 Task: Select the off option in the task failed.
Action: Mouse moved to (19, 598)
Screenshot: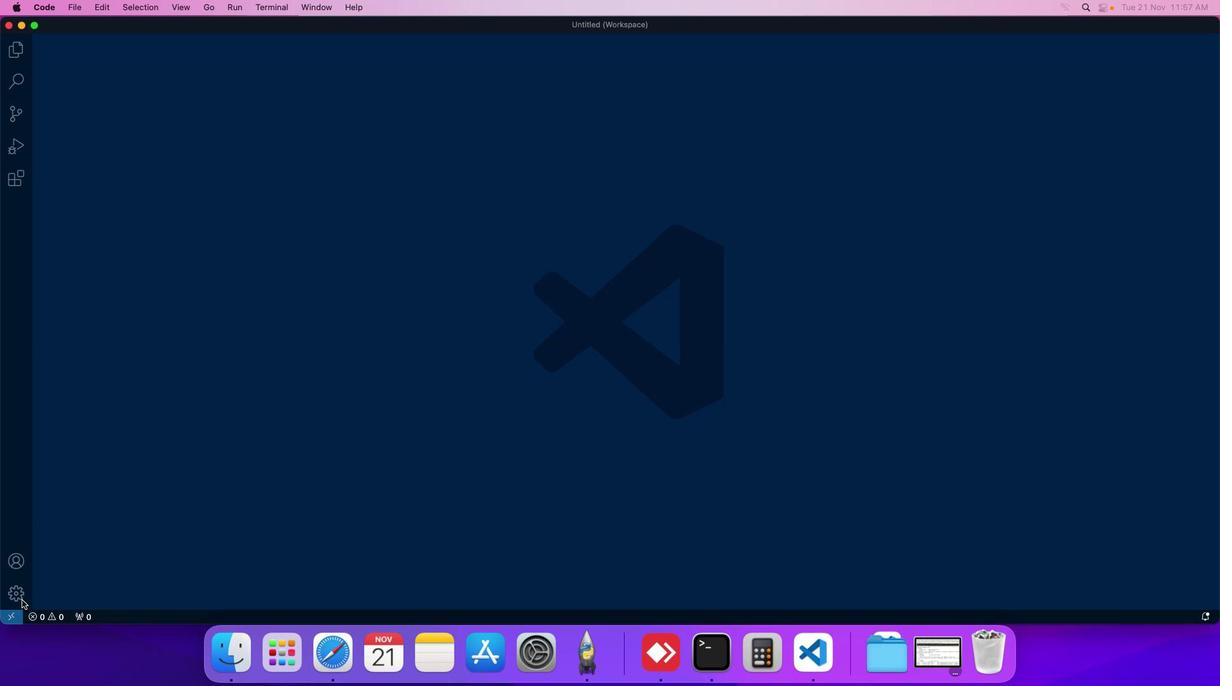 
Action: Mouse pressed left at (19, 598)
Screenshot: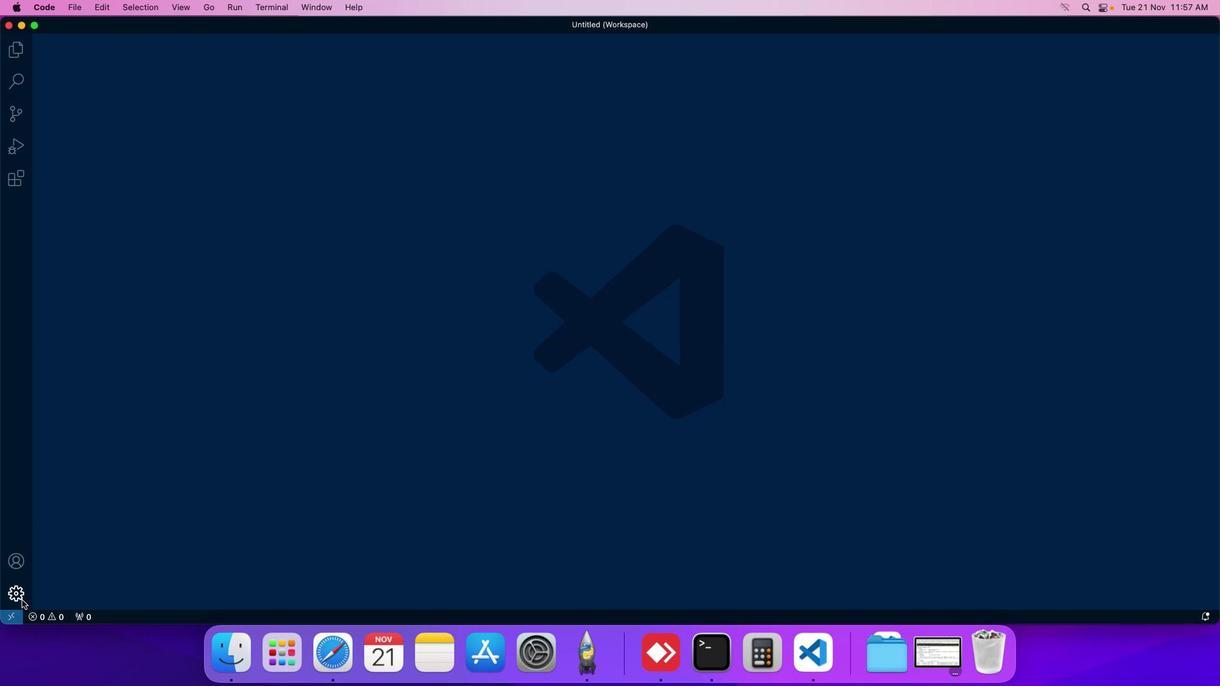 
Action: Mouse moved to (70, 498)
Screenshot: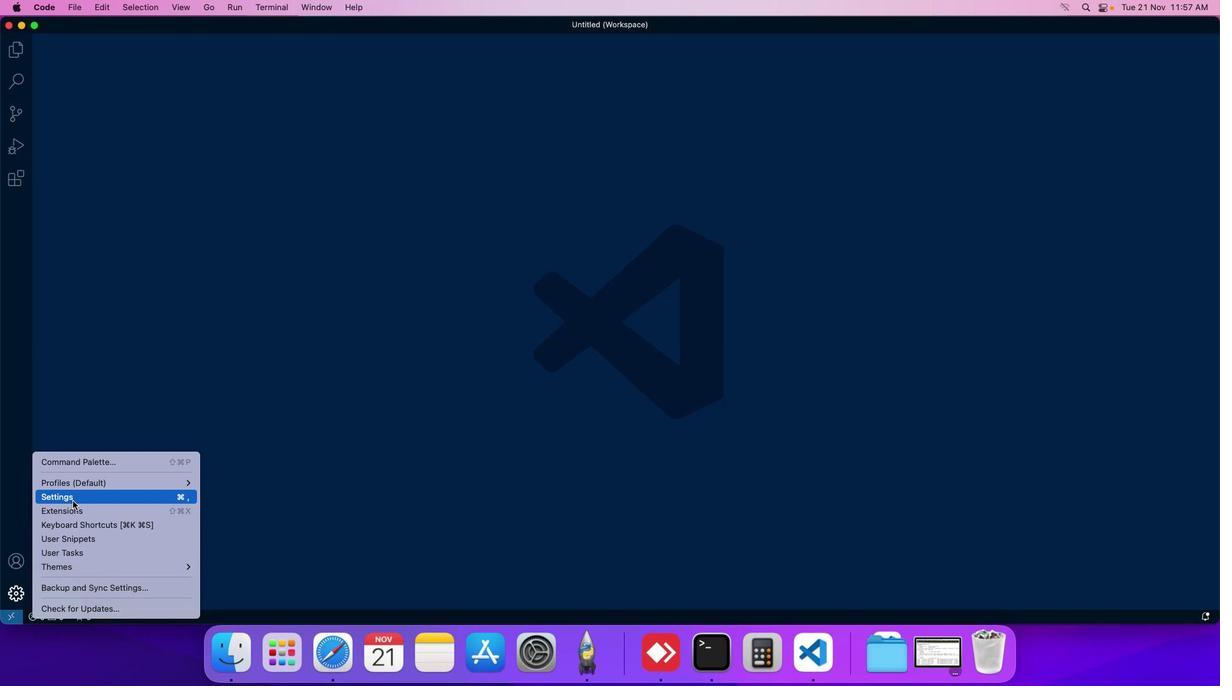 
Action: Mouse pressed left at (70, 498)
Screenshot: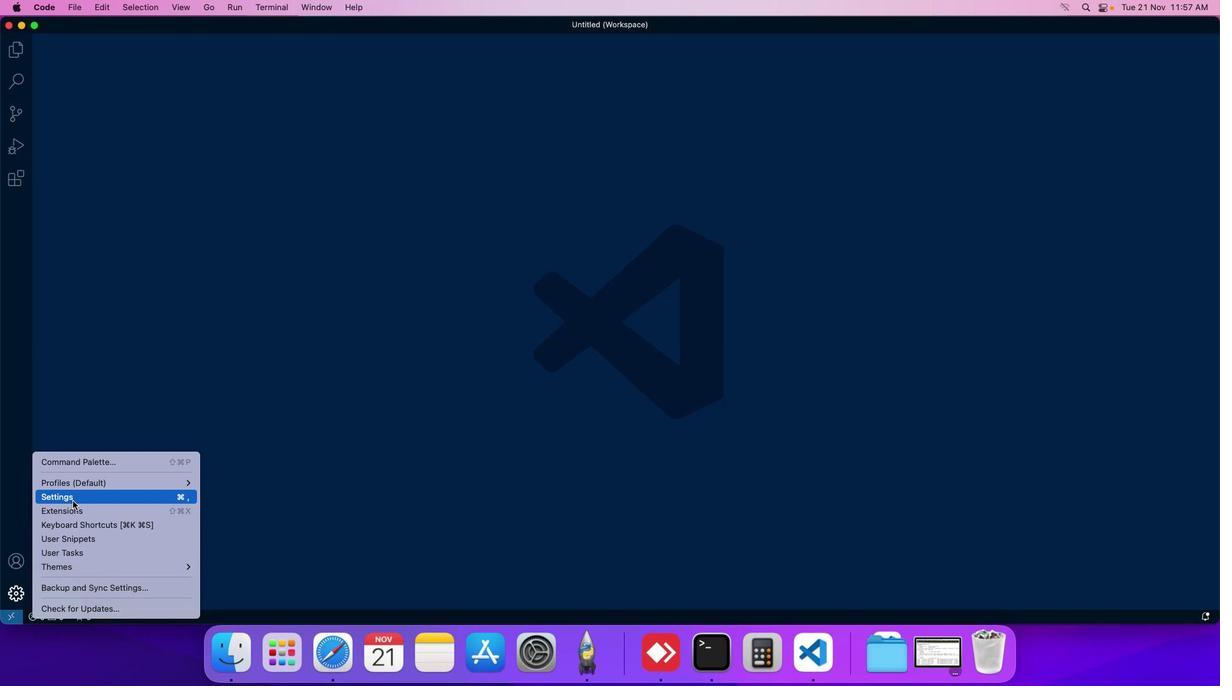 
Action: Mouse moved to (302, 99)
Screenshot: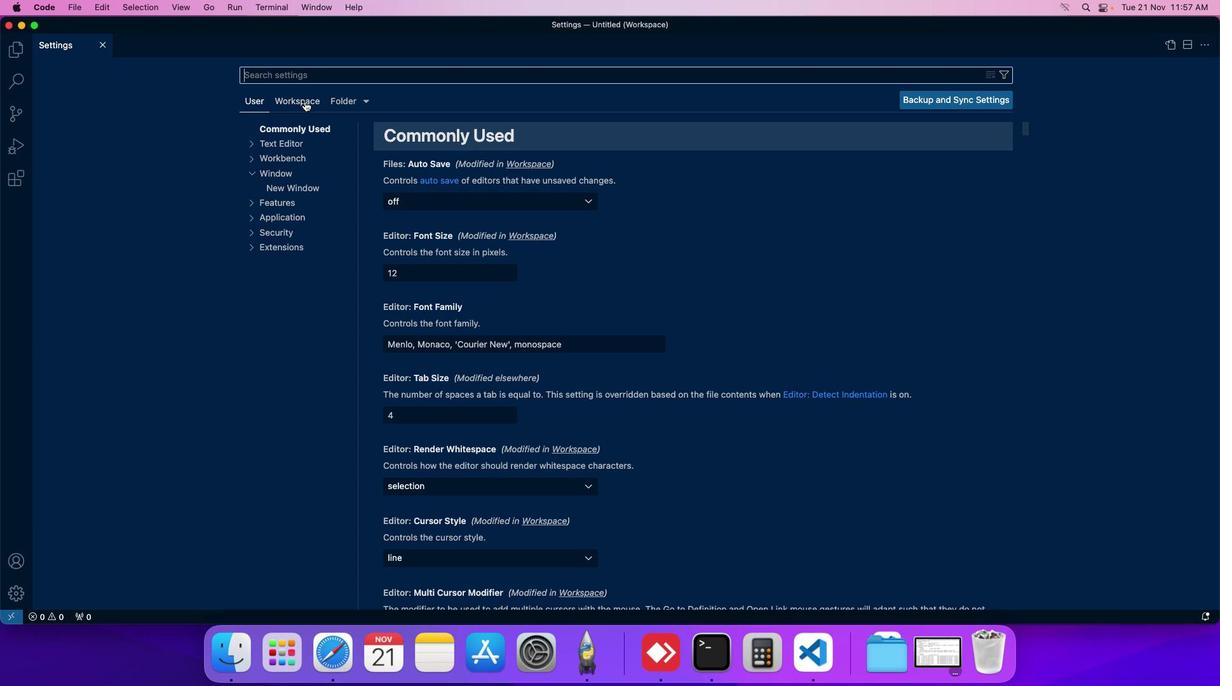
Action: Mouse pressed left at (302, 99)
Screenshot: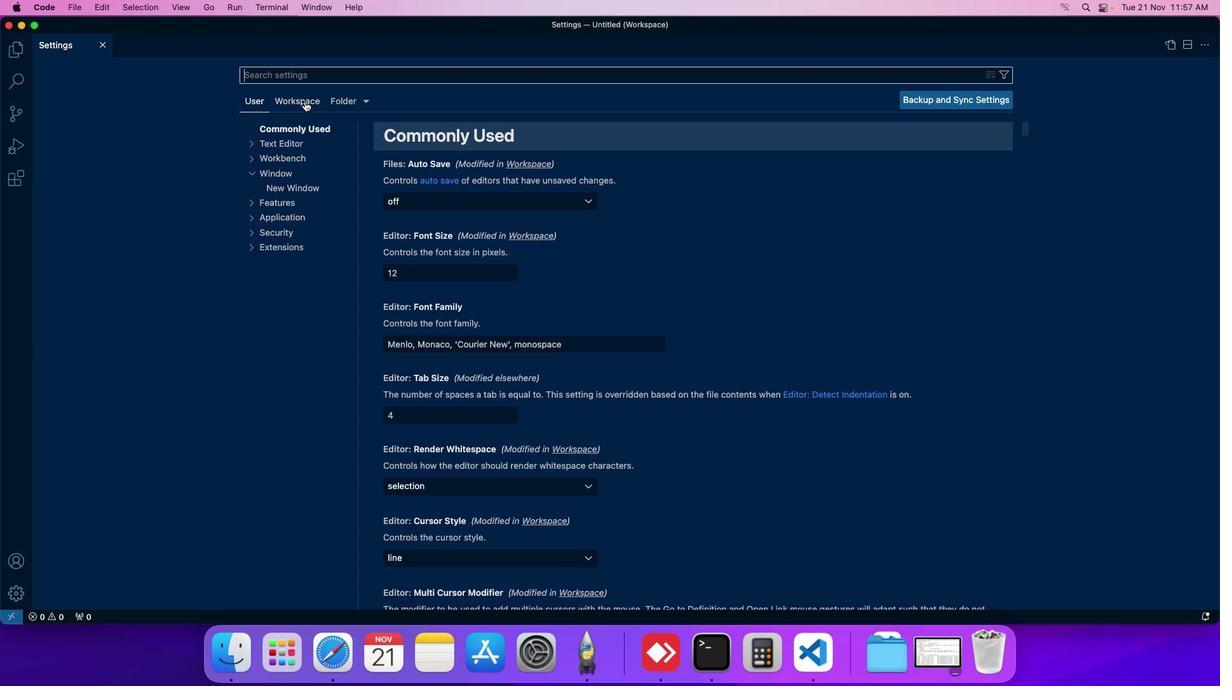 
Action: Mouse moved to (276, 184)
Screenshot: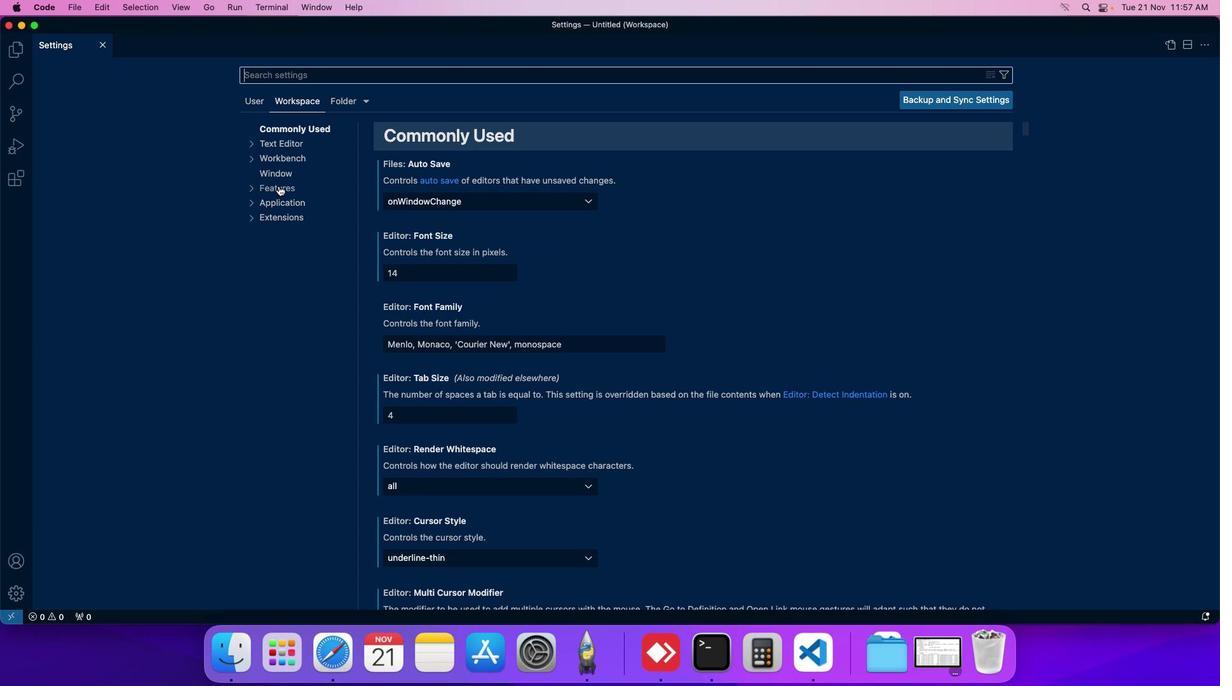 
Action: Mouse pressed left at (276, 184)
Screenshot: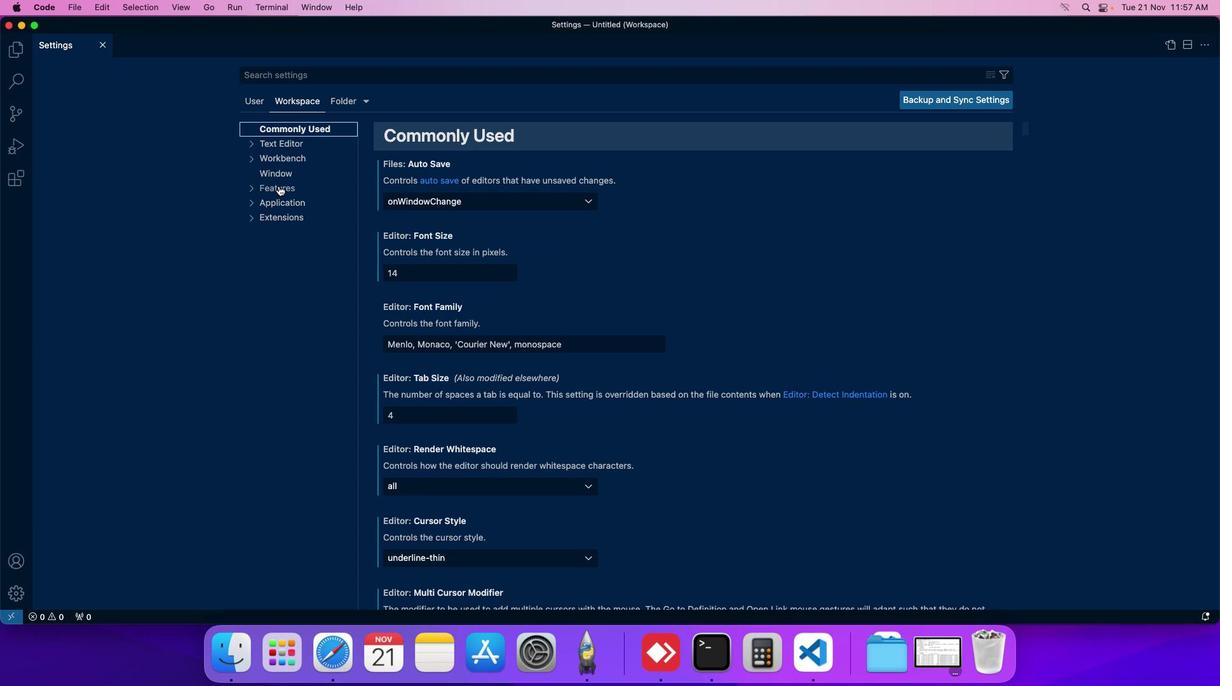 
Action: Mouse moved to (295, 426)
Screenshot: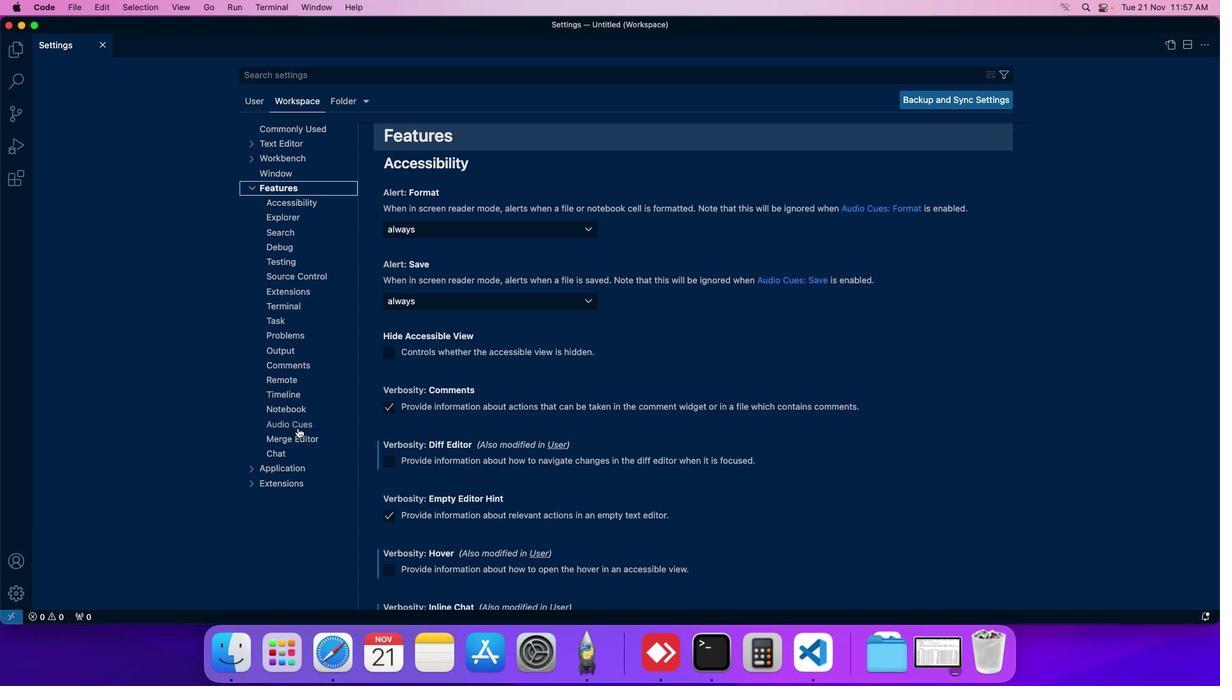 
Action: Mouse pressed left at (295, 426)
Screenshot: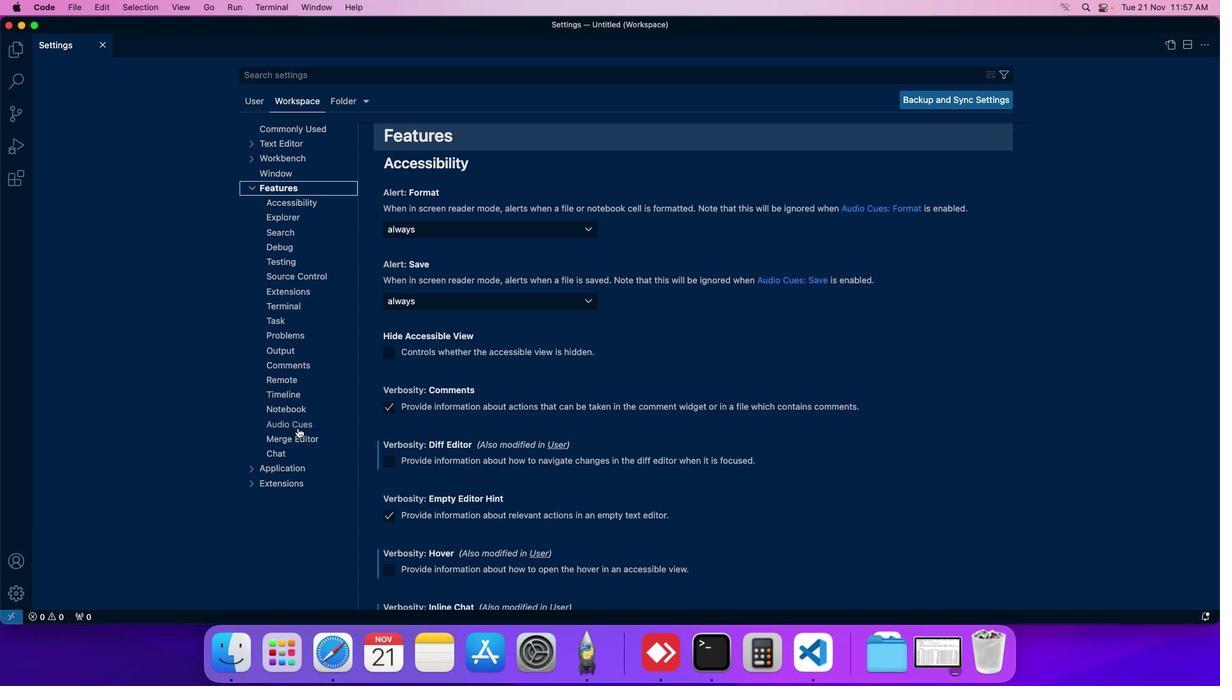 
Action: Mouse moved to (425, 433)
Screenshot: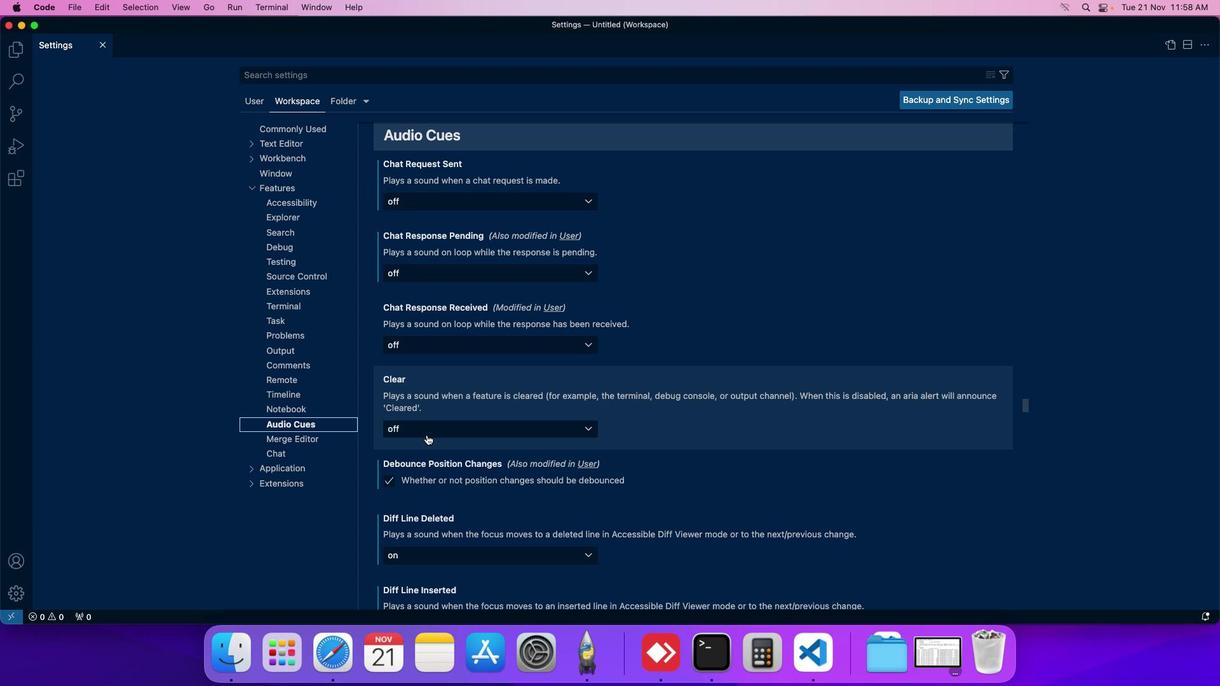 
Action: Mouse scrolled (425, 433) with delta (-1, -1)
Screenshot: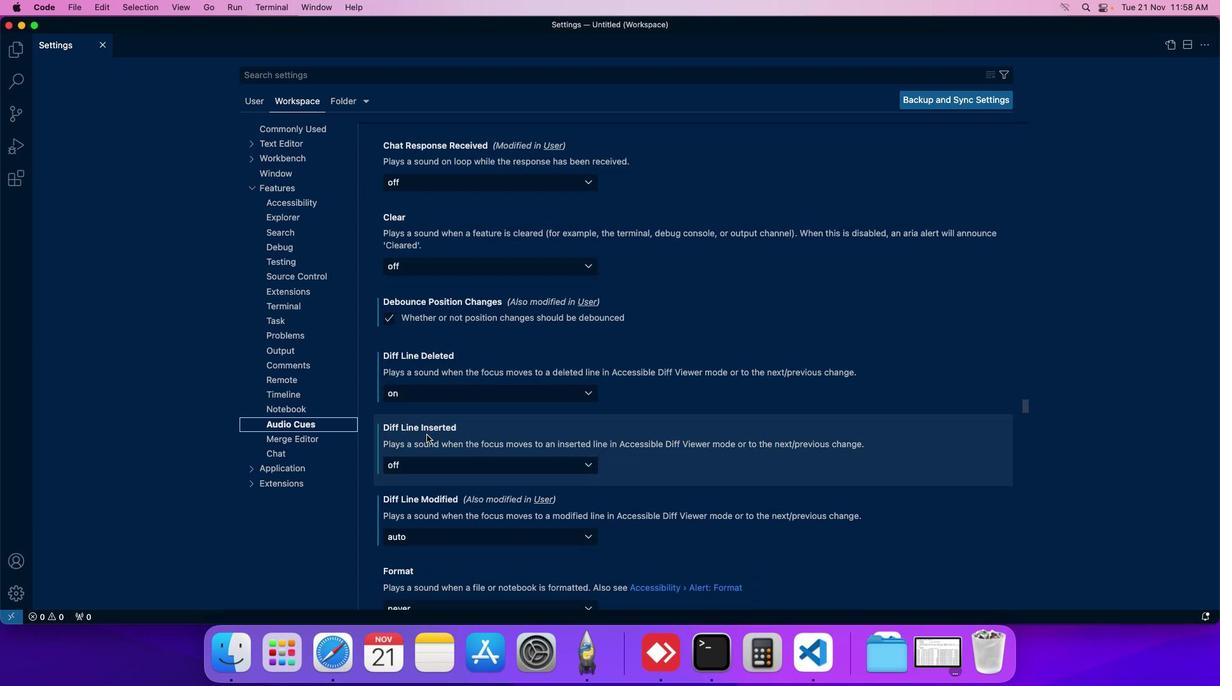 
Action: Mouse scrolled (425, 433) with delta (-1, -1)
Screenshot: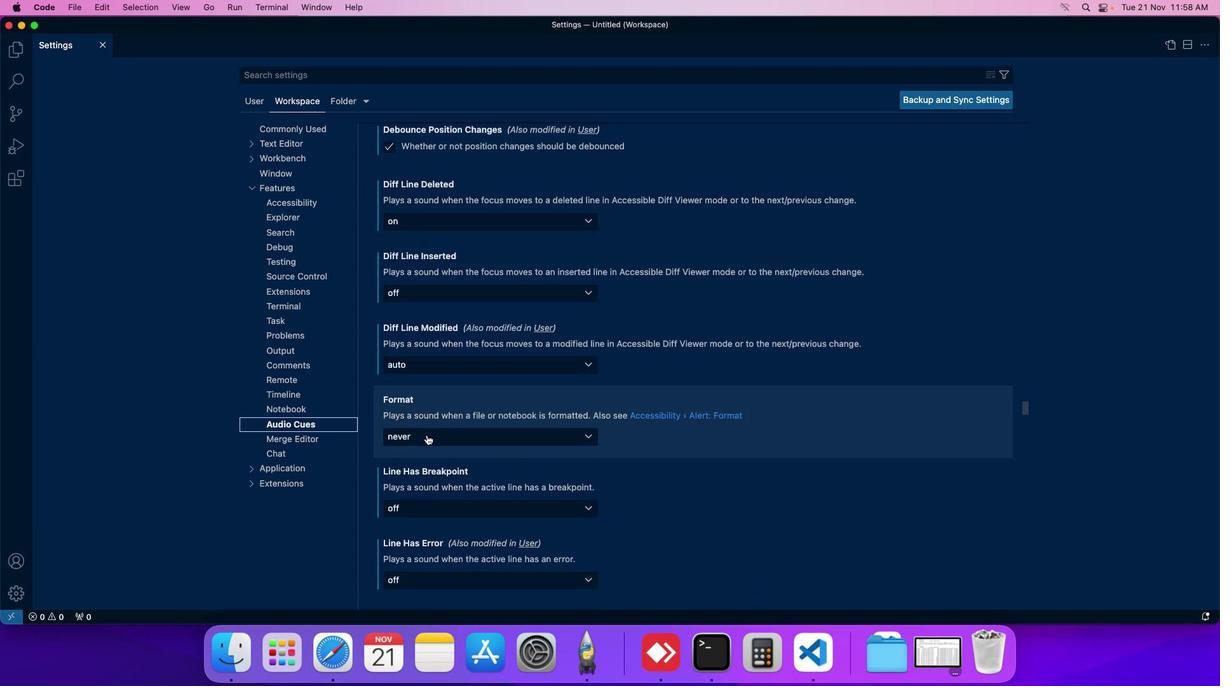 
Action: Mouse moved to (425, 432)
Screenshot: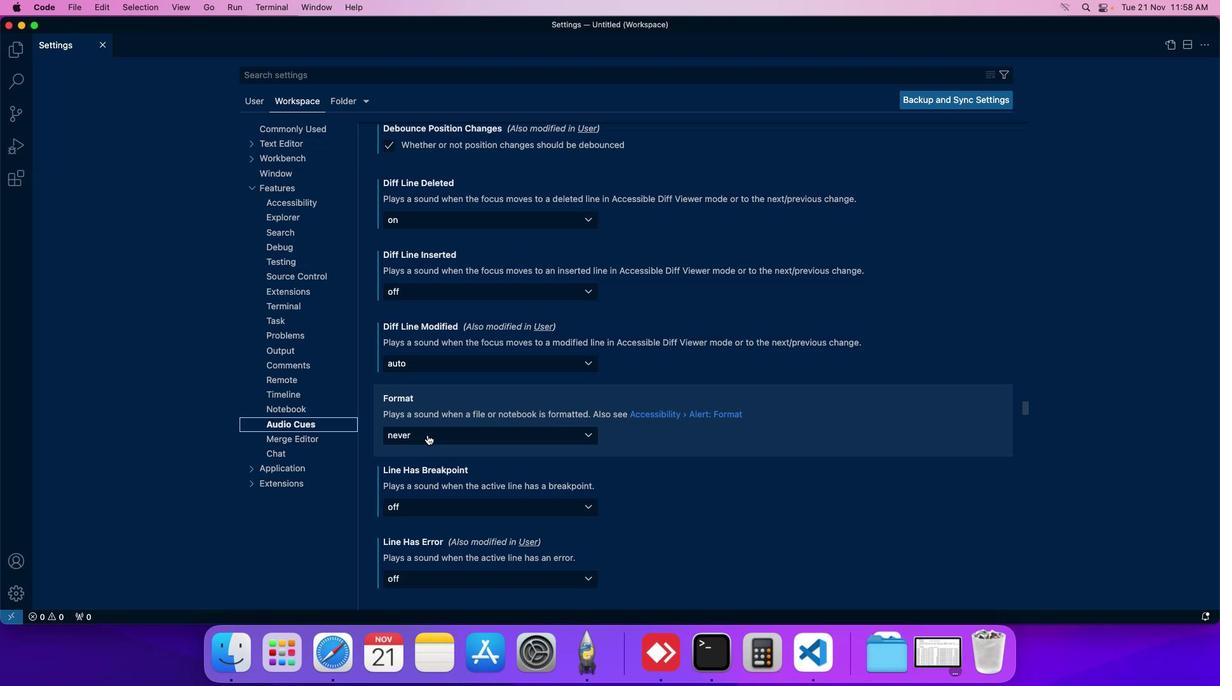 
Action: Mouse scrolled (425, 432) with delta (-1, -1)
Screenshot: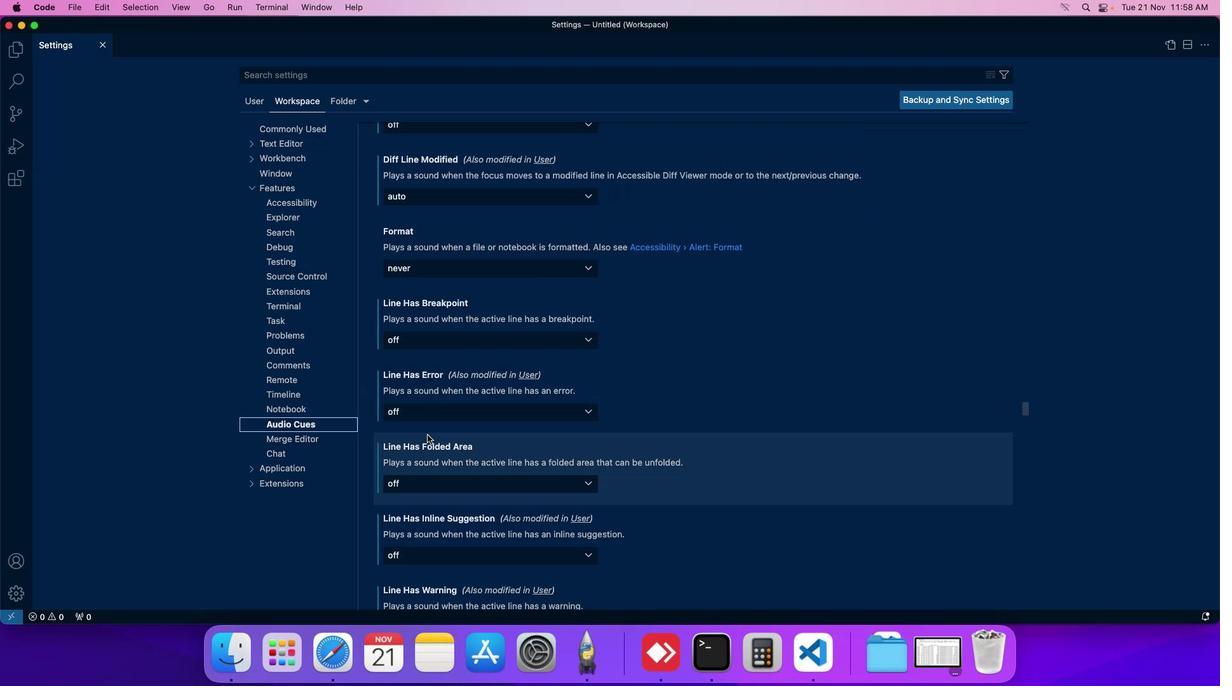 
Action: Mouse scrolled (425, 432) with delta (-1, -1)
Screenshot: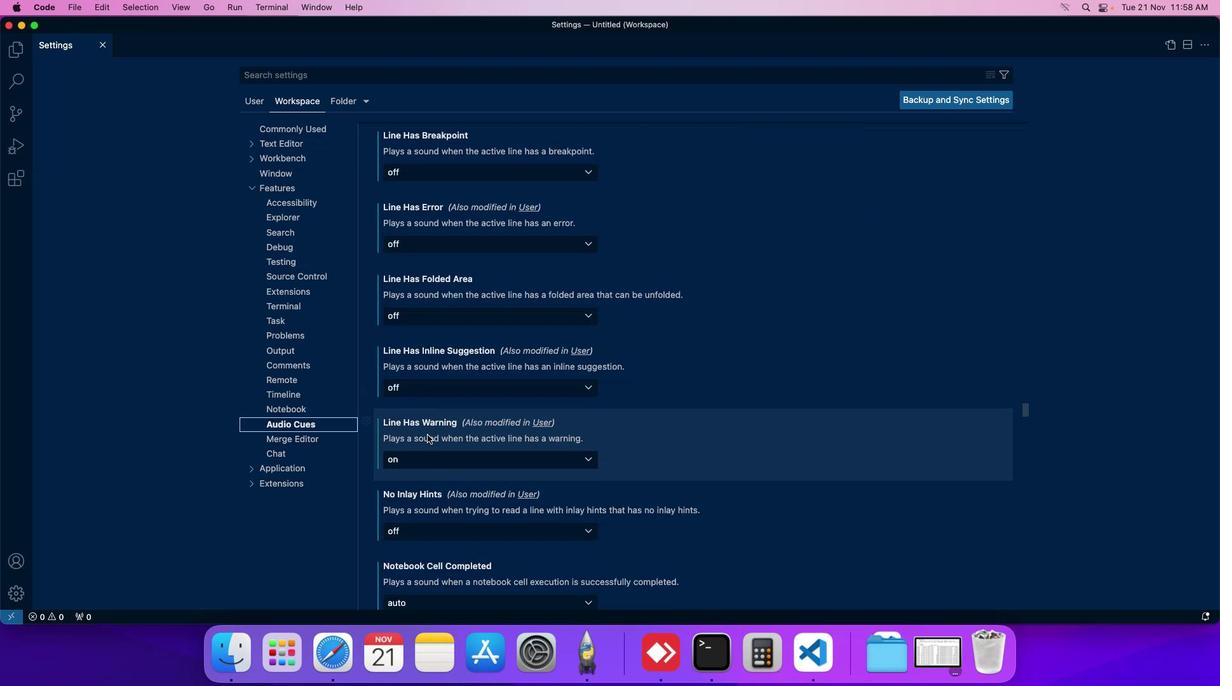 
Action: Mouse moved to (425, 432)
Screenshot: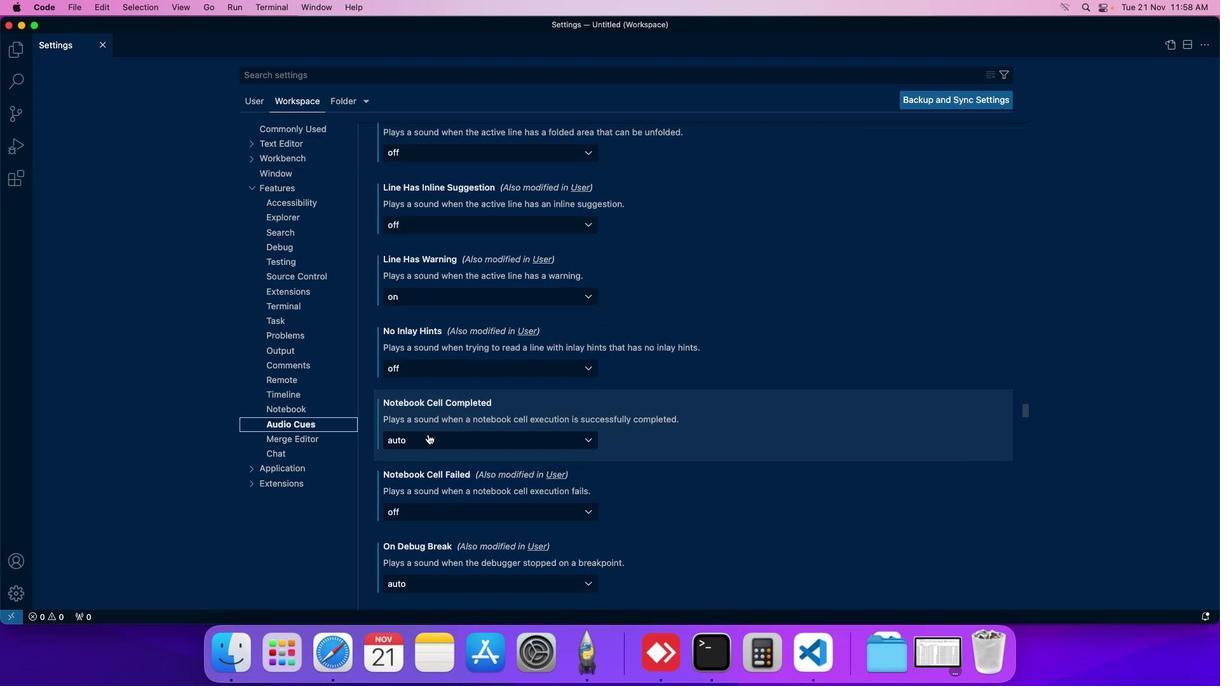 
Action: Mouse scrolled (425, 432) with delta (-1, -1)
Screenshot: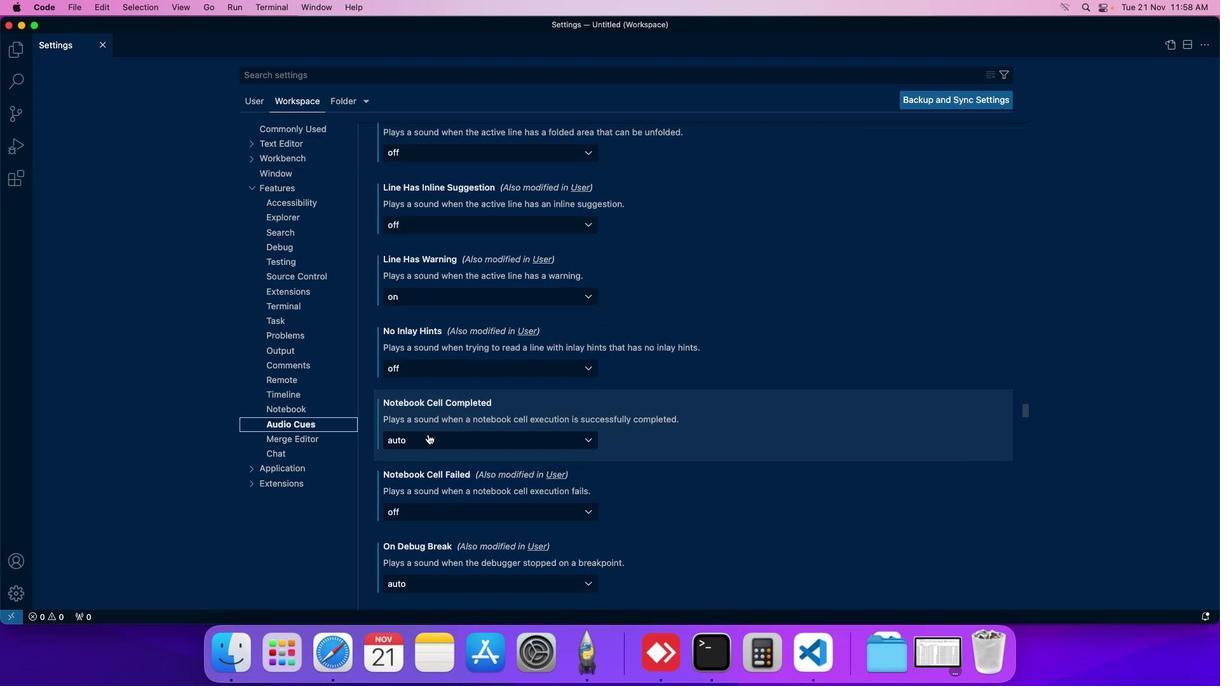 
Action: Mouse moved to (427, 432)
Screenshot: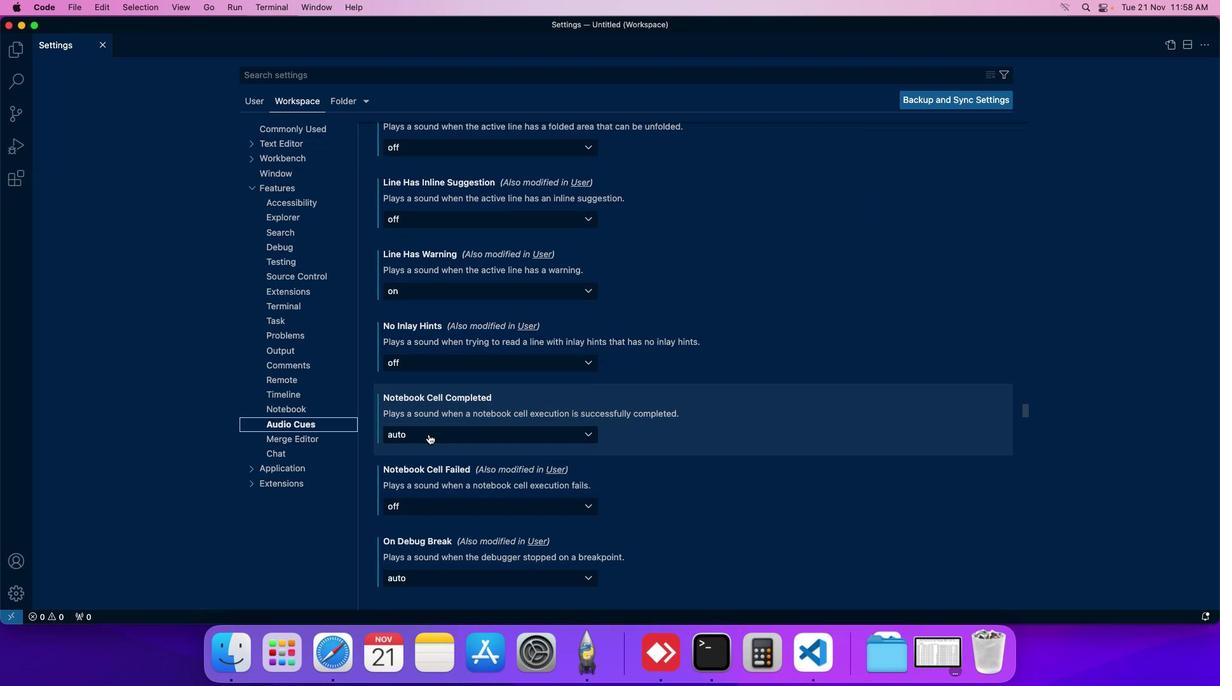 
Action: Mouse scrolled (427, 432) with delta (-1, -1)
Screenshot: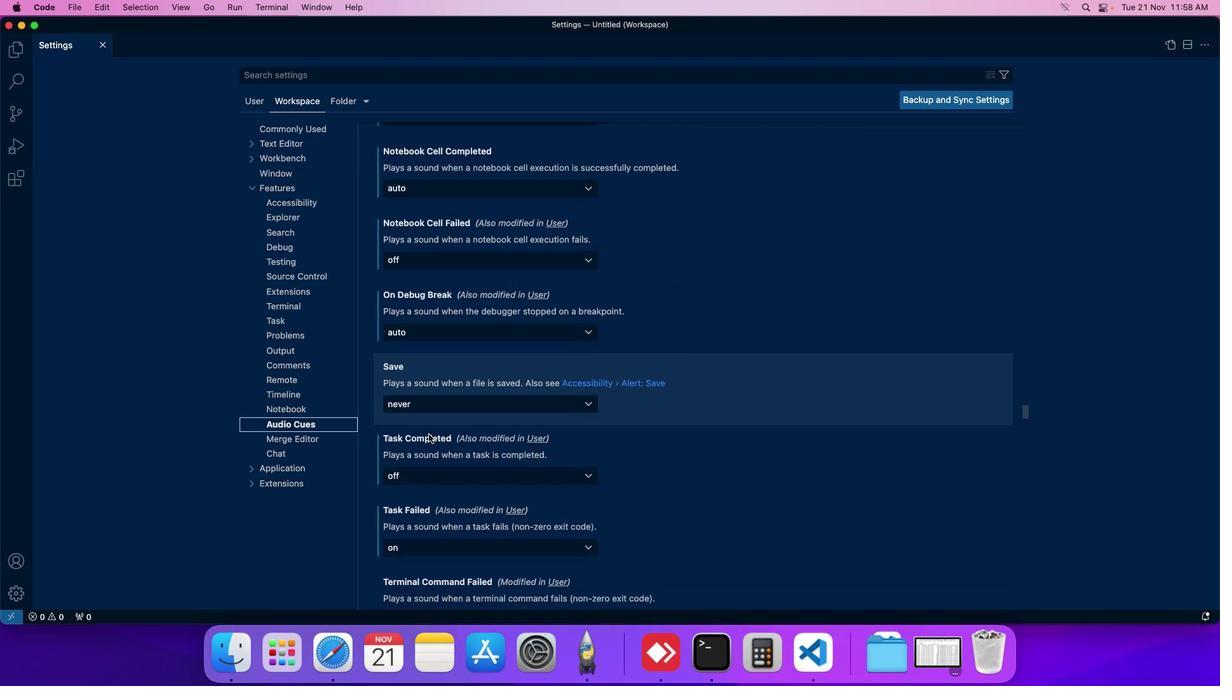 
Action: Mouse scrolled (427, 432) with delta (-1, -1)
Screenshot: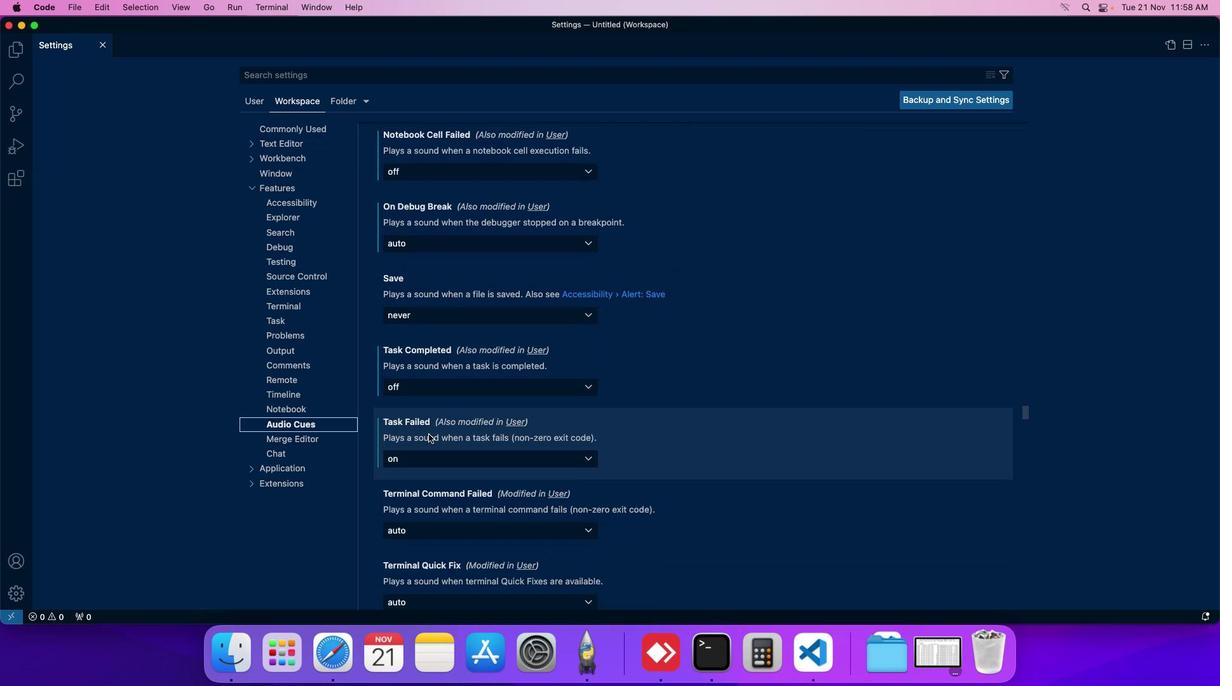 
Action: Mouse scrolled (427, 432) with delta (-1, -1)
Screenshot: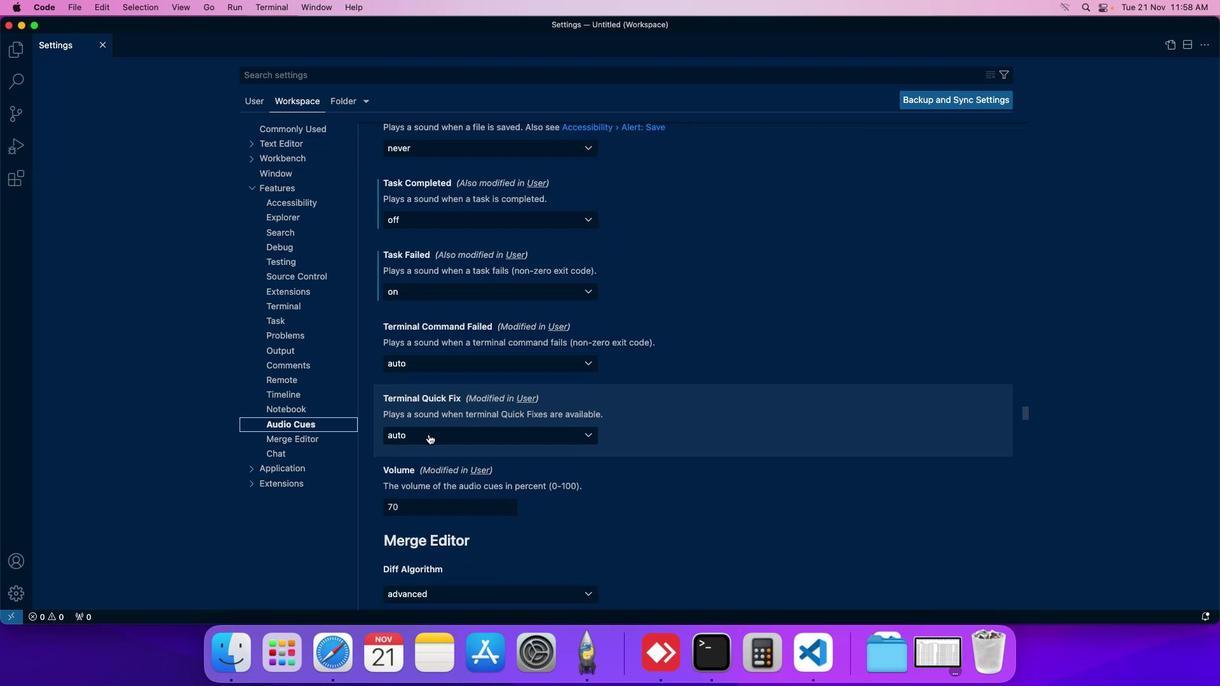 
Action: Mouse moved to (434, 284)
Screenshot: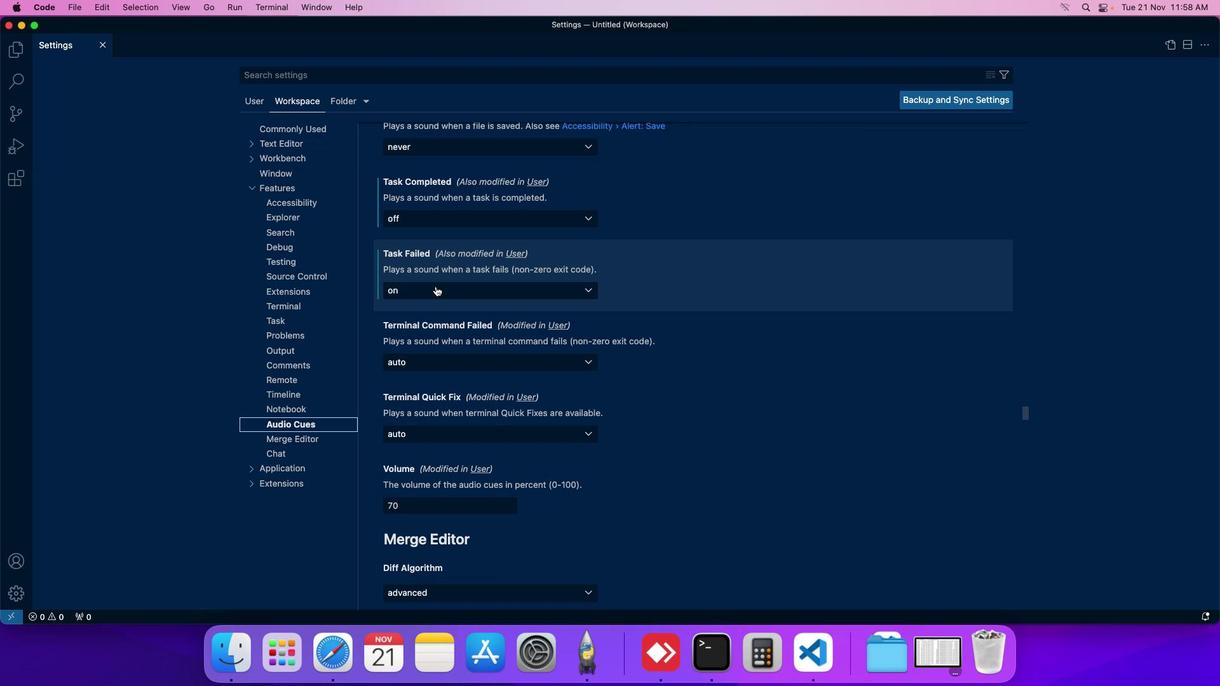 
Action: Mouse pressed left at (434, 284)
Screenshot: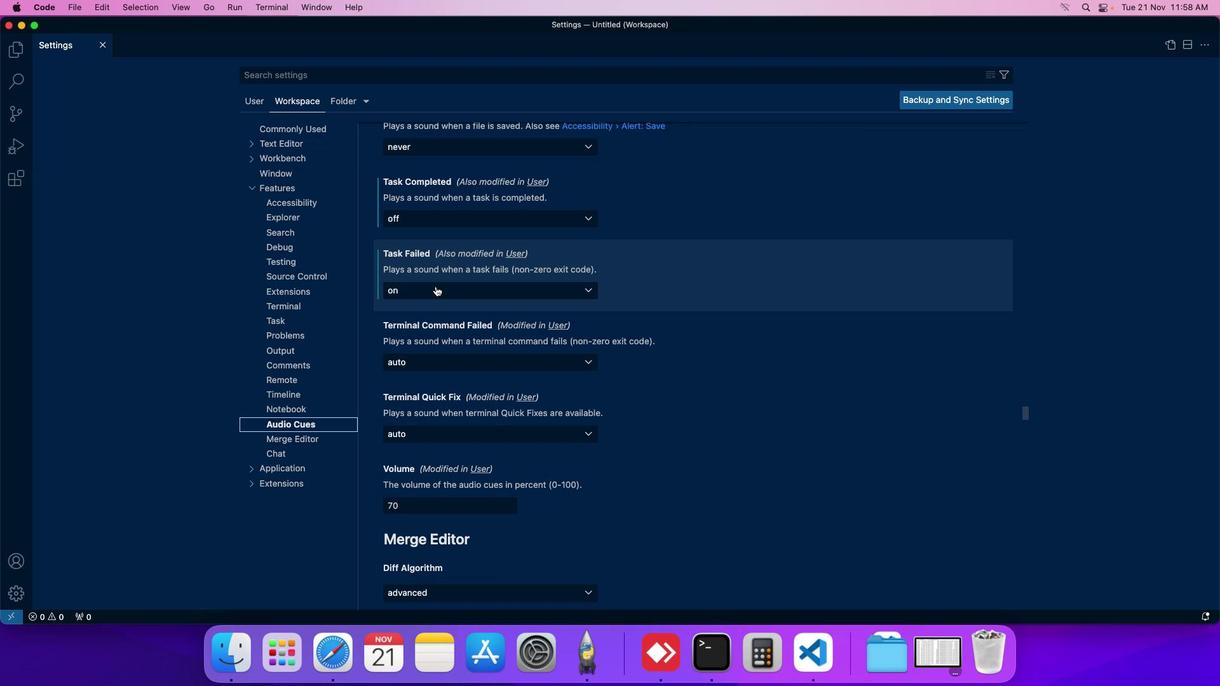 
Action: Mouse moved to (418, 329)
Screenshot: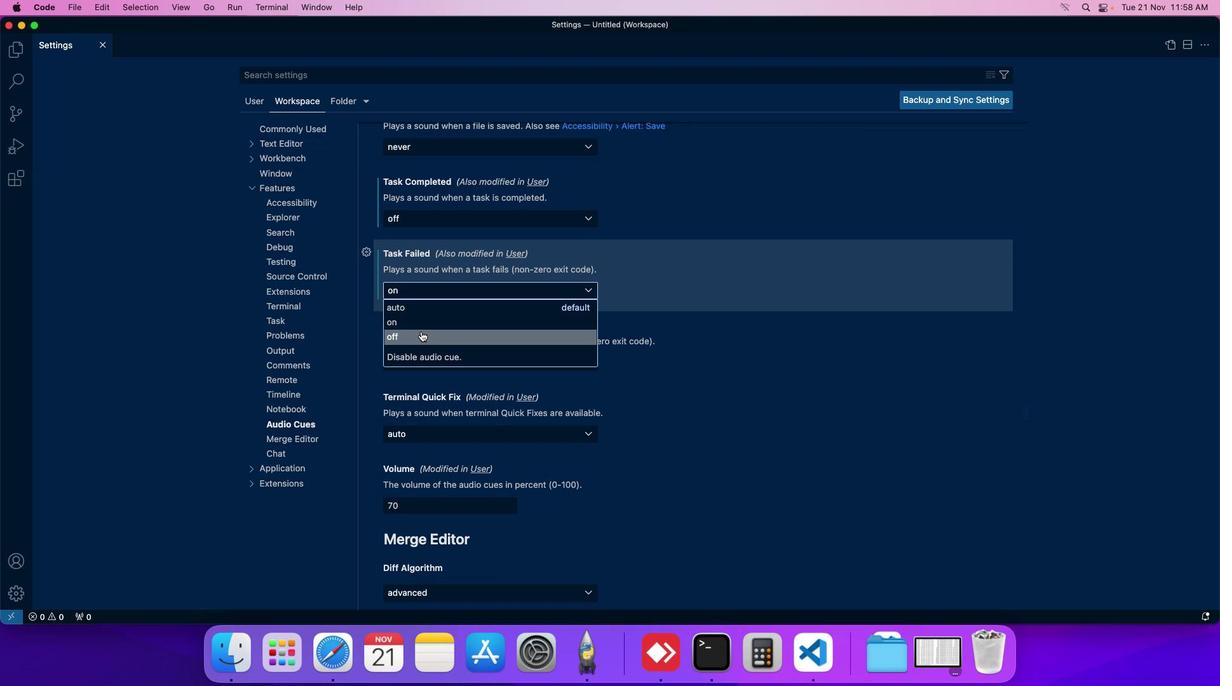 
Action: Mouse pressed left at (418, 329)
Screenshot: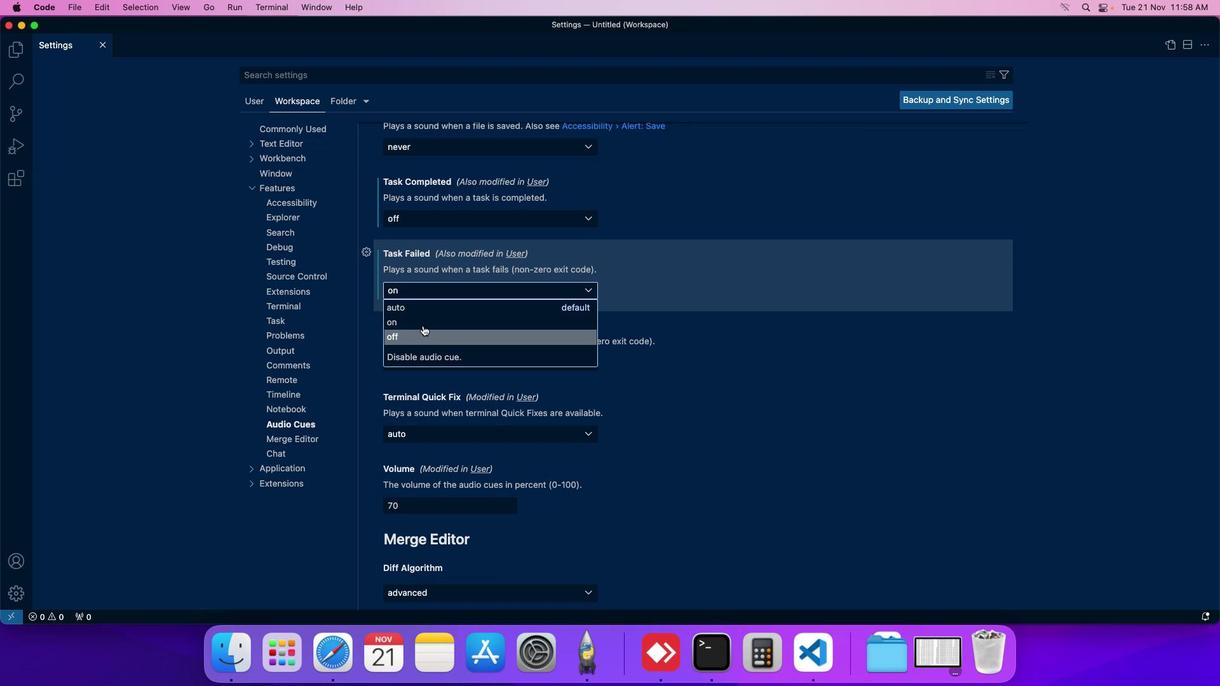 
Action: Mouse moved to (448, 296)
Screenshot: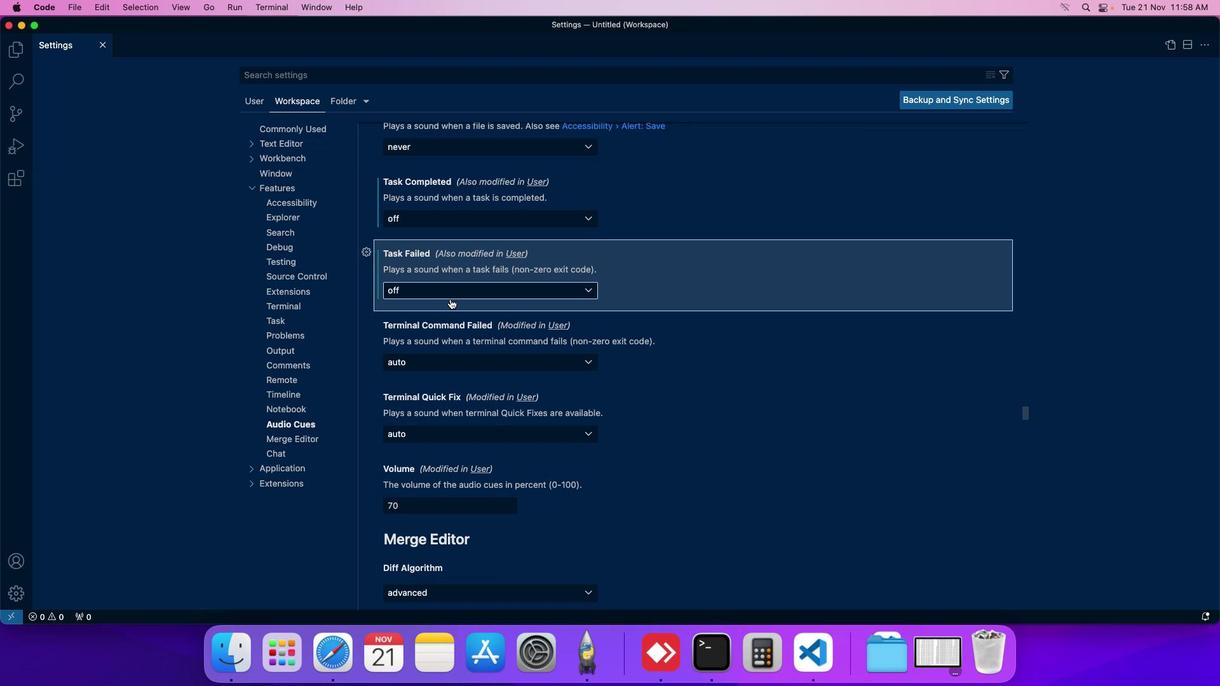 
